 Task: In the  document scenario.epub Use the feature 'and check spelling and grammer' Change font style of header to '23' Select the body of letter and change paragraph spacing to  Double
Action: Mouse pressed left at (251, 432)
Screenshot: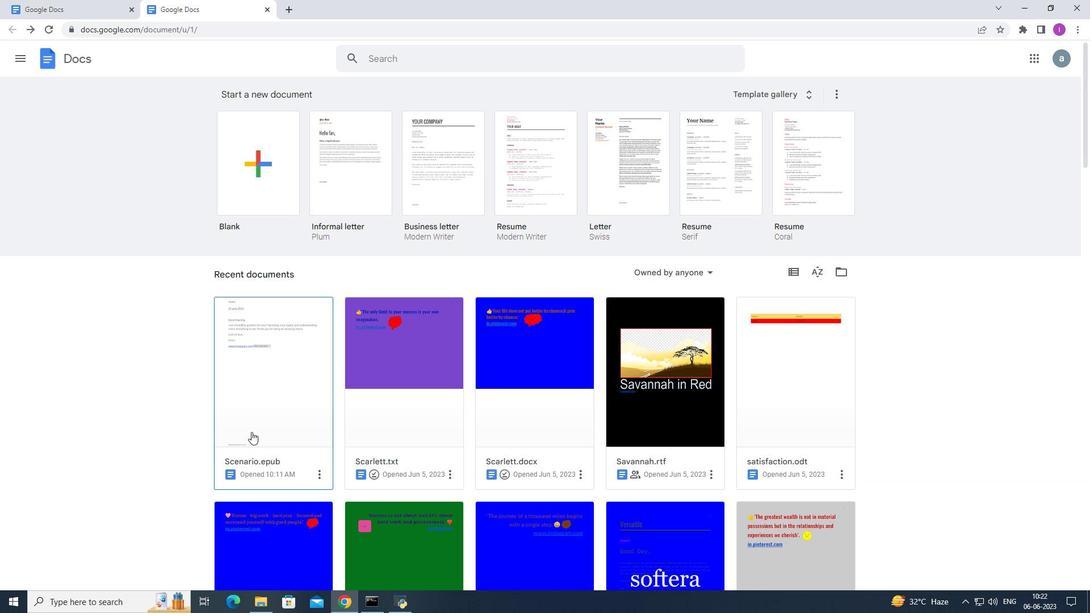 
Action: Mouse moved to (173, 68)
Screenshot: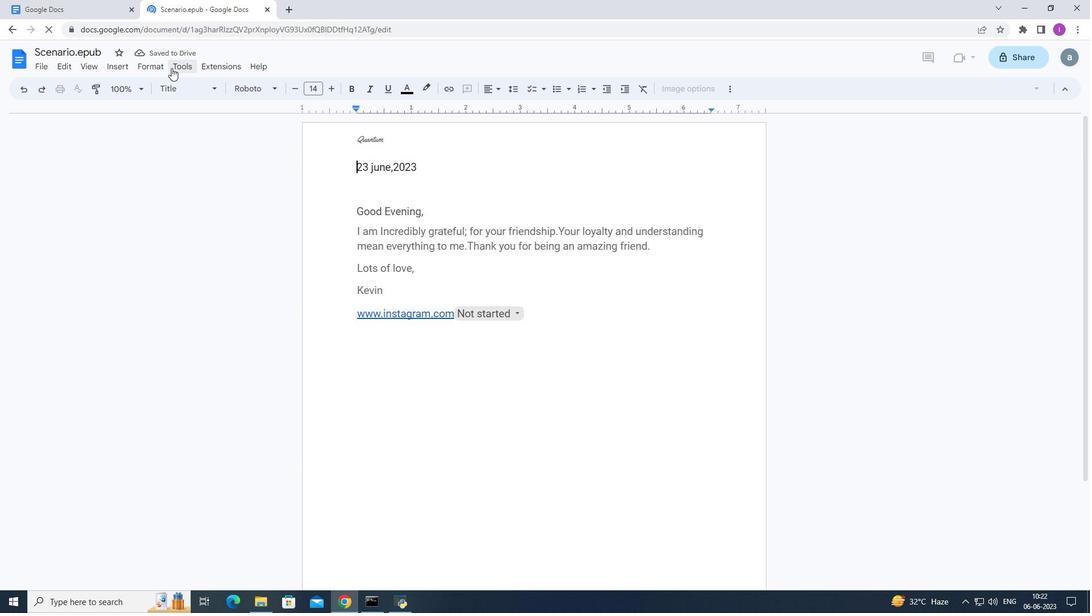 
Action: Mouse pressed left at (173, 68)
Screenshot: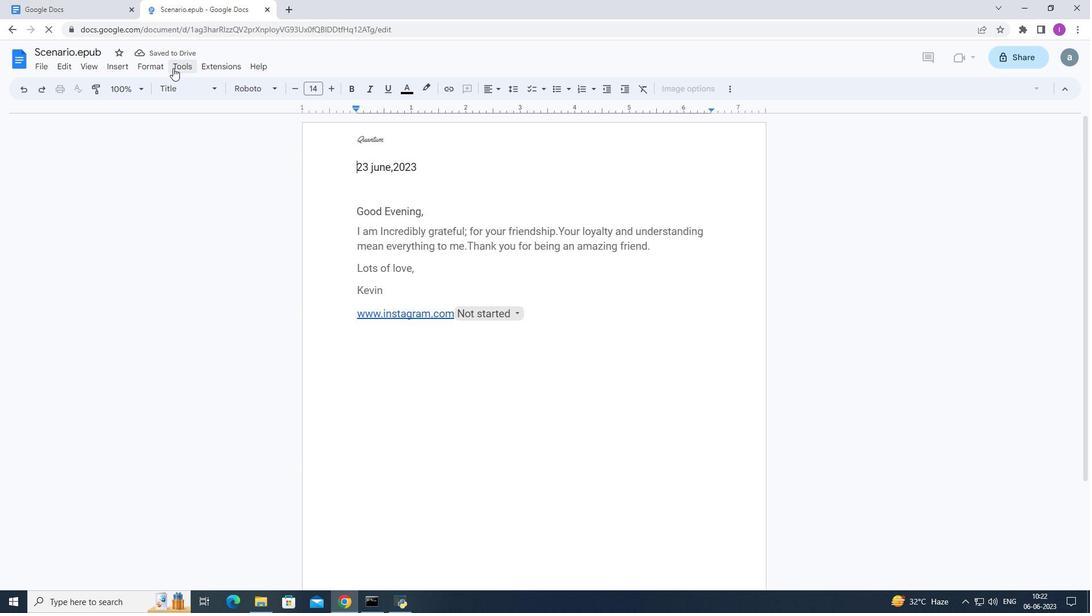 
Action: Mouse moved to (213, 81)
Screenshot: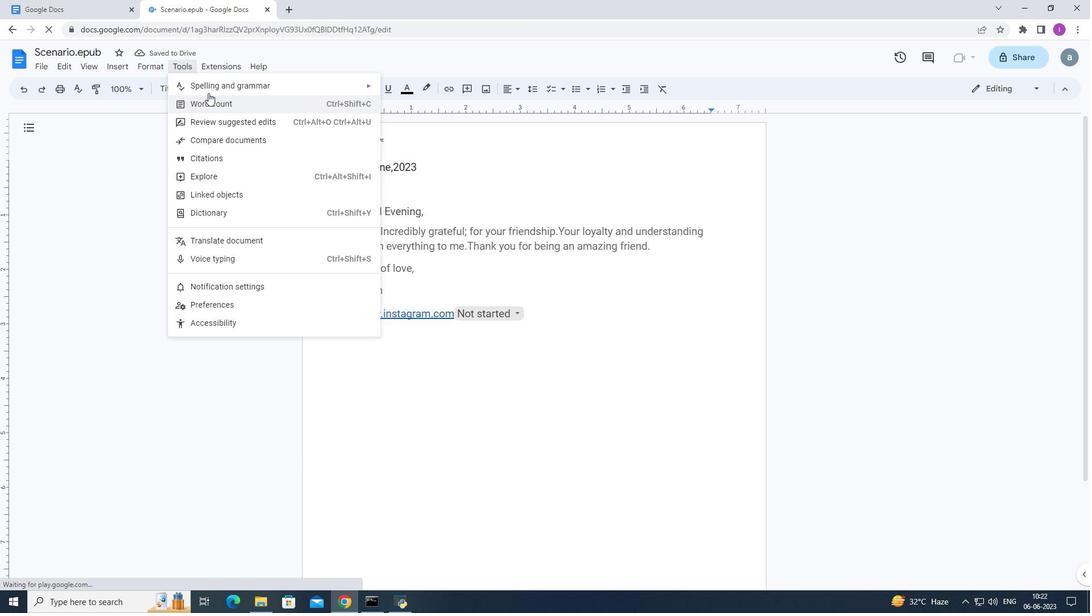 
Action: Mouse pressed left at (213, 81)
Screenshot: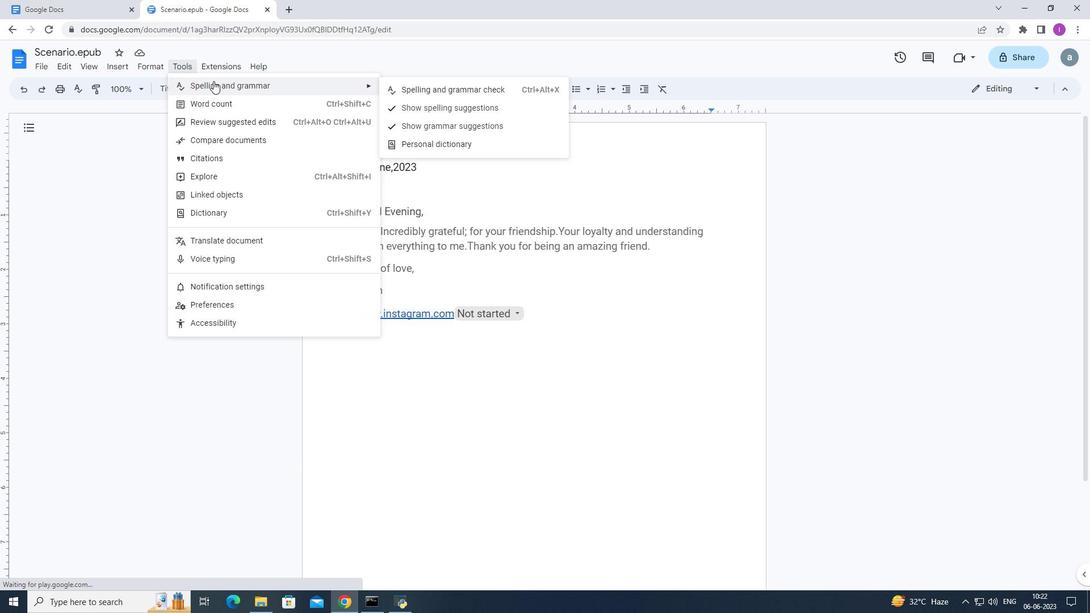 
Action: Mouse moved to (465, 92)
Screenshot: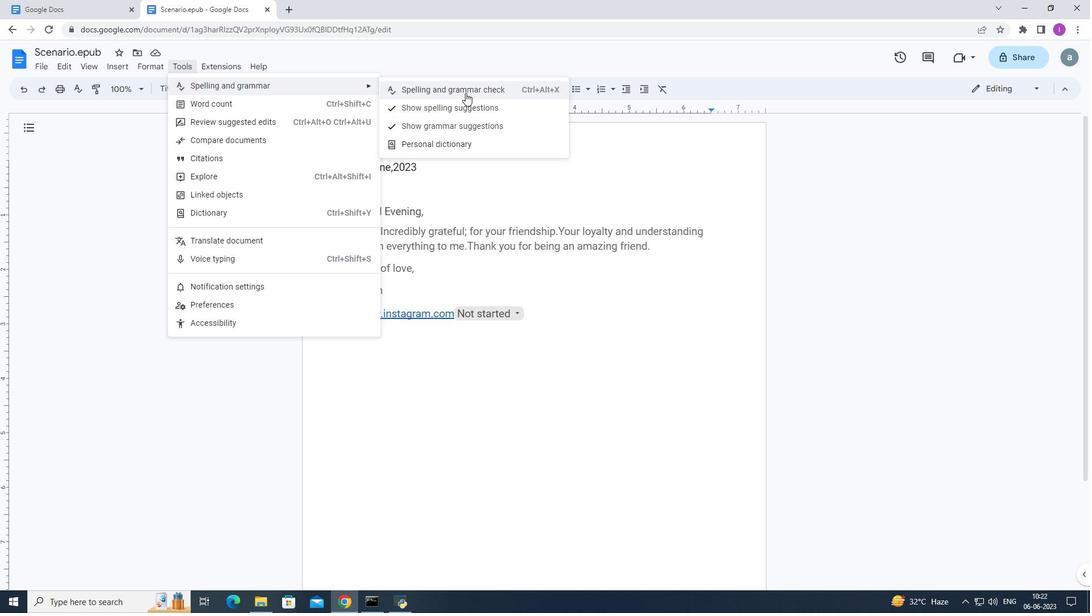 
Action: Mouse pressed left at (465, 92)
Screenshot: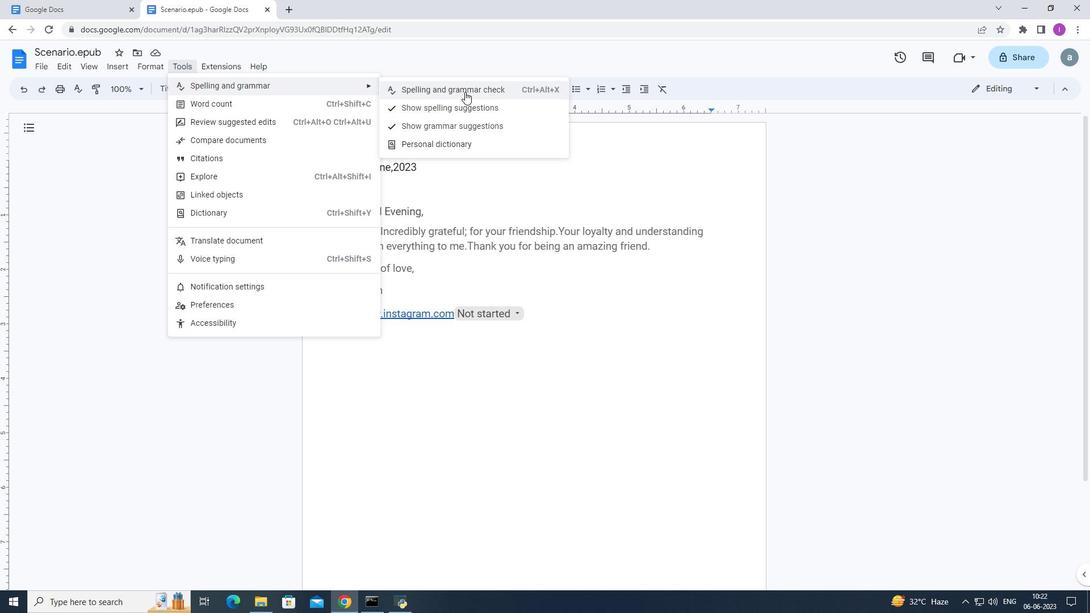 
Action: Mouse moved to (440, 208)
Screenshot: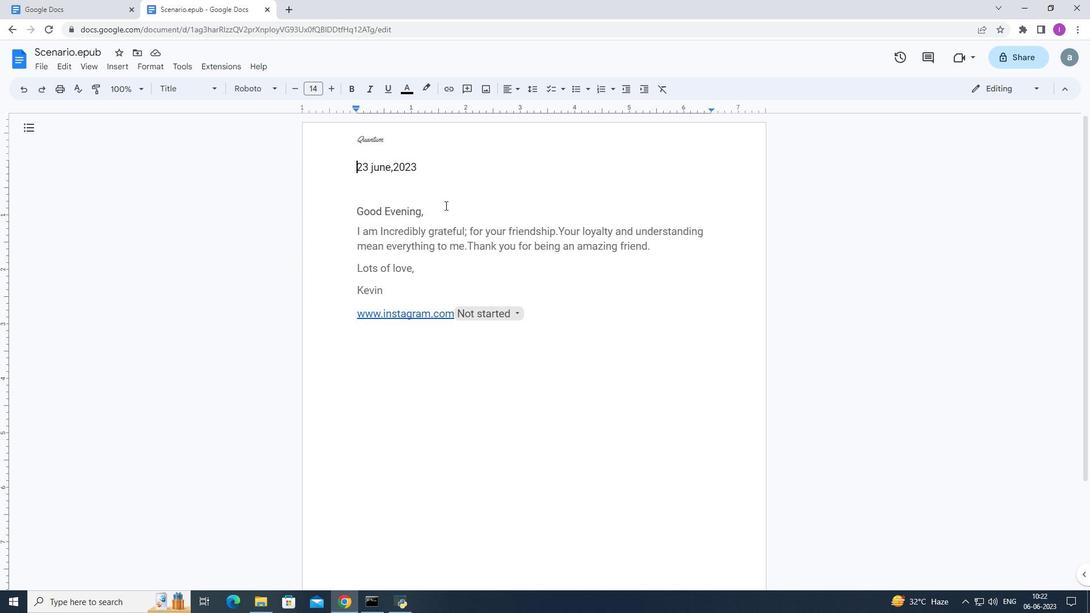 
Action: Mouse pressed left at (440, 208)
Screenshot: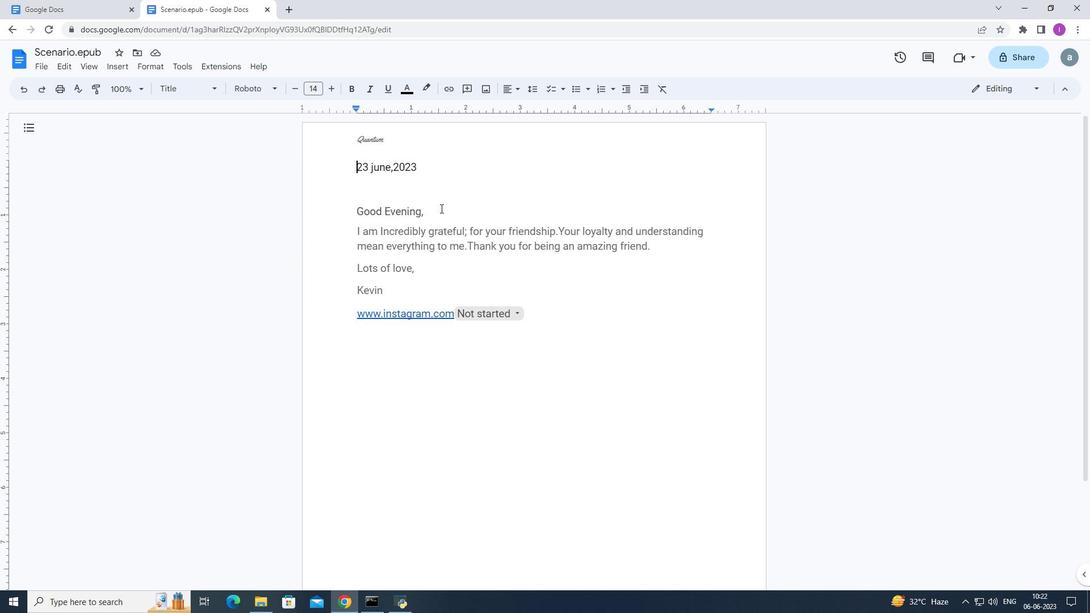 
Action: Mouse moved to (320, 89)
Screenshot: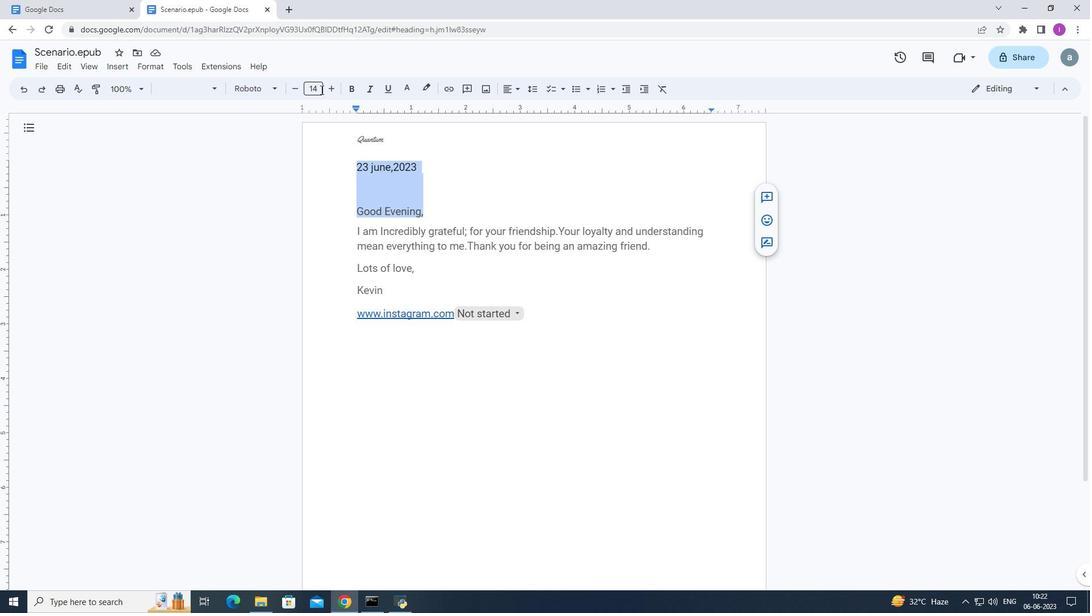 
Action: Mouse pressed left at (320, 89)
Screenshot: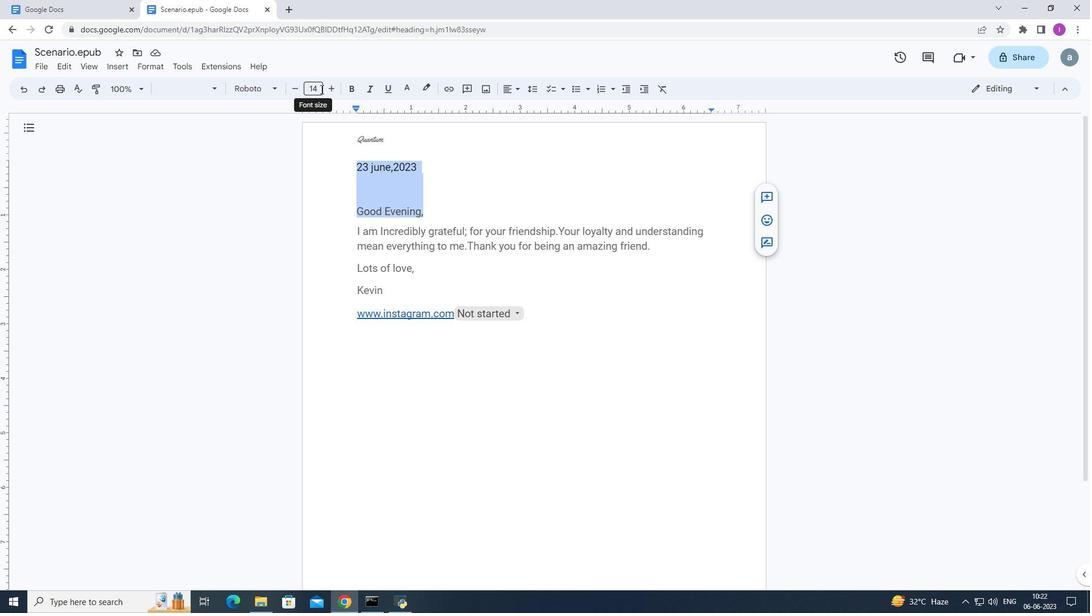 
Action: Mouse moved to (308, 151)
Screenshot: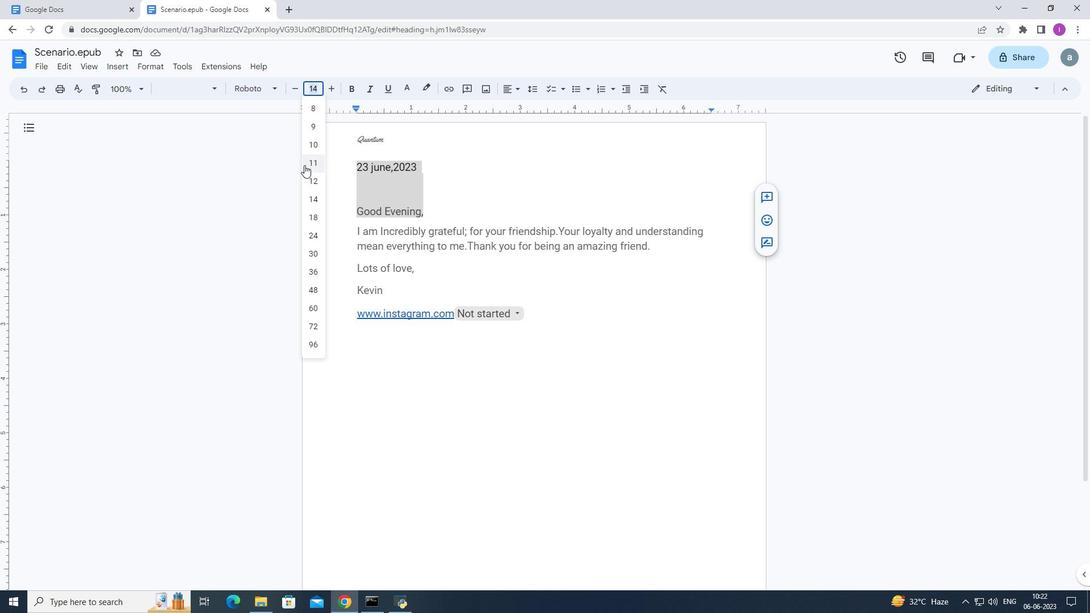 
Action: Key pressed 23<Key.enter>
Screenshot: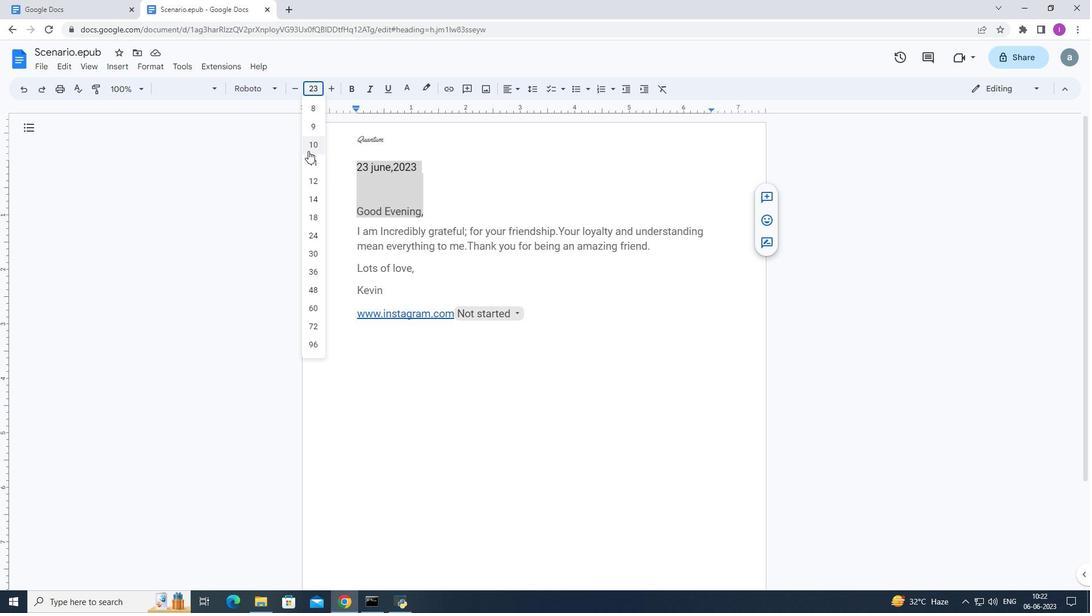 
Action: Mouse moved to (391, 444)
Screenshot: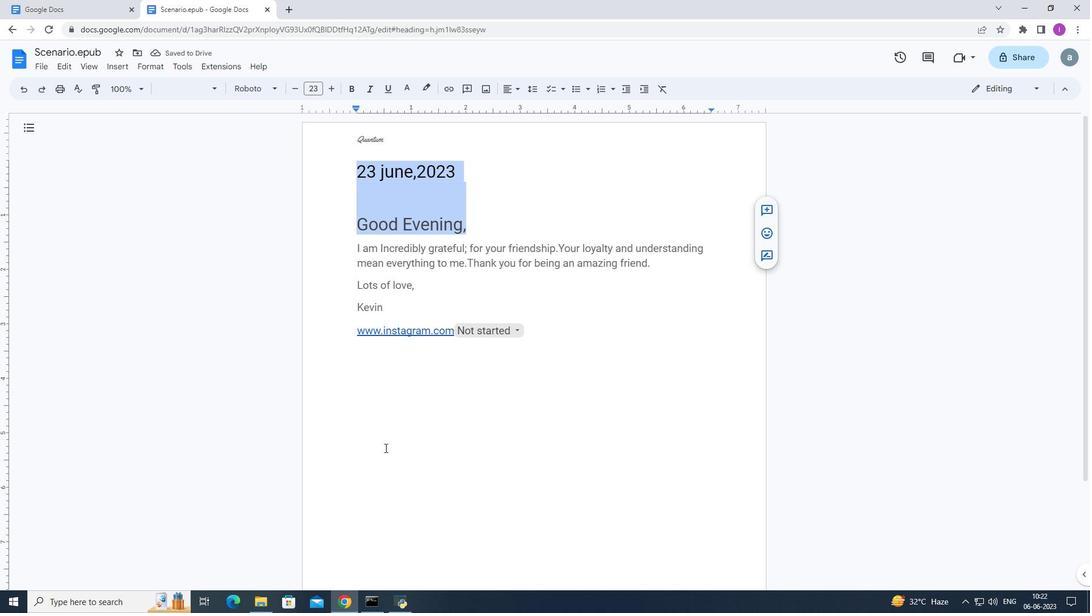 
Action: Mouse pressed left at (391, 444)
Screenshot: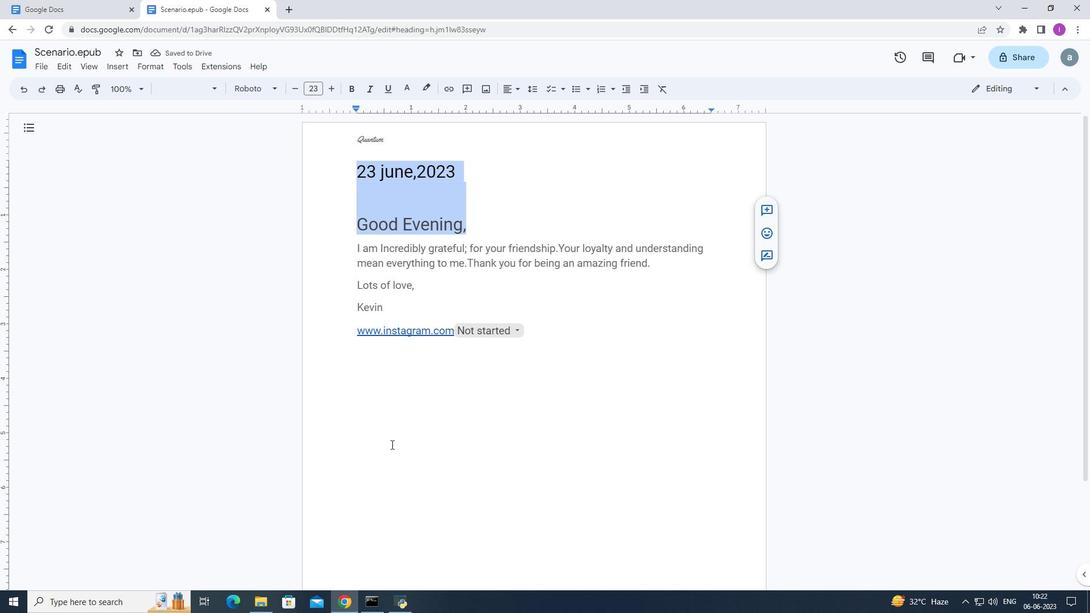 
Action: Mouse moved to (351, 249)
Screenshot: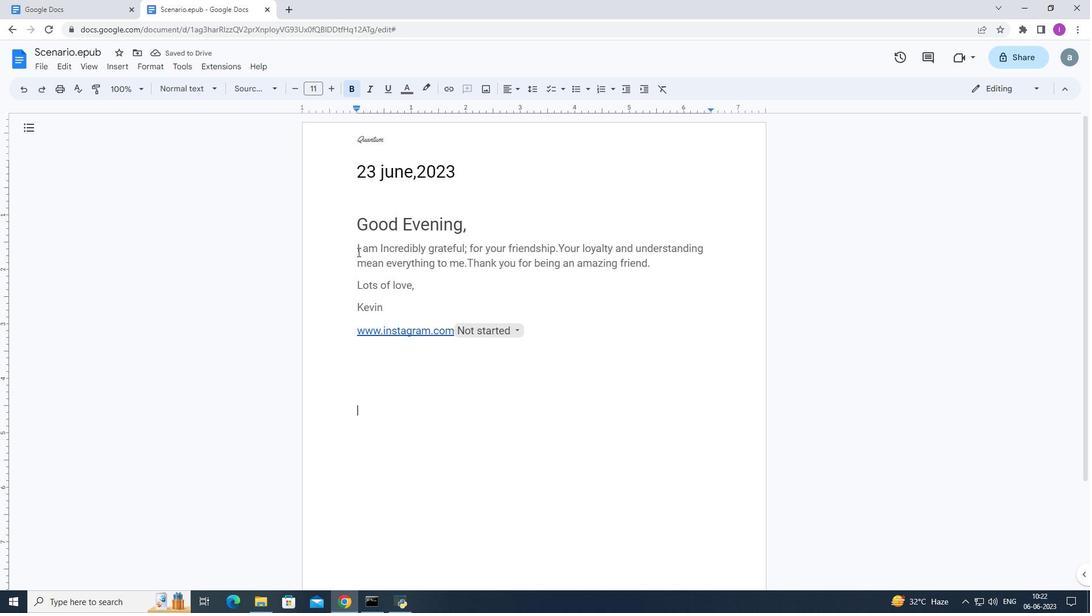 
Action: Mouse pressed left at (351, 249)
Screenshot: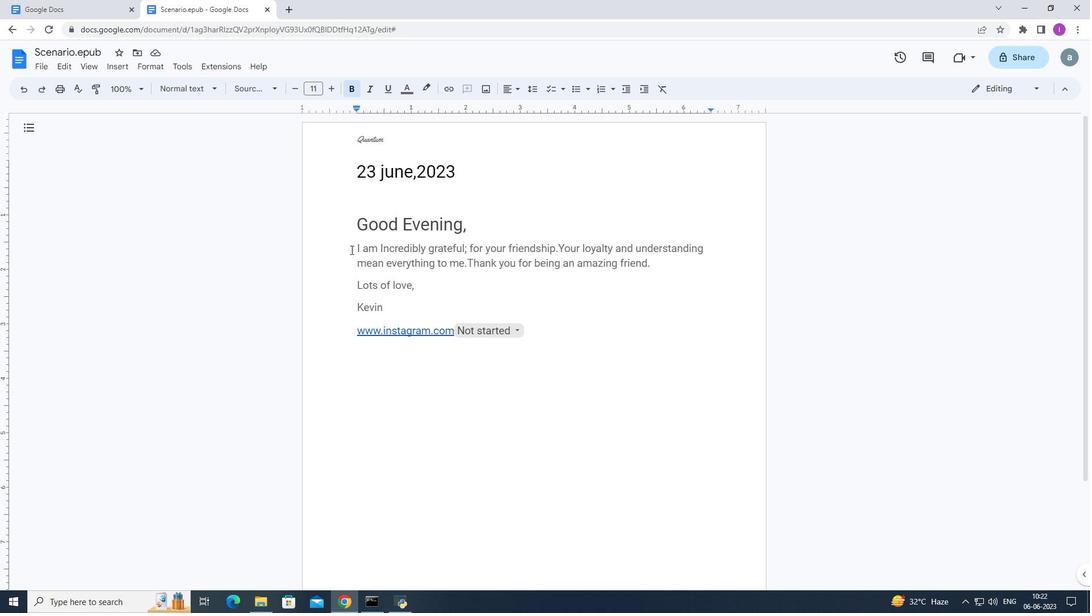 
Action: Mouse moved to (525, 93)
Screenshot: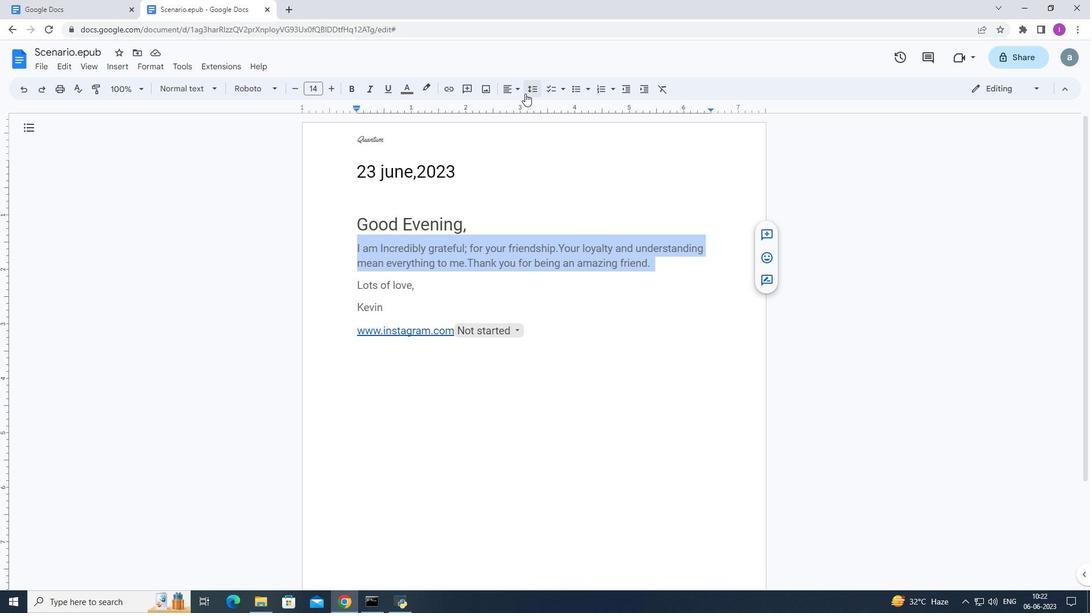 
Action: Mouse pressed left at (525, 93)
Screenshot: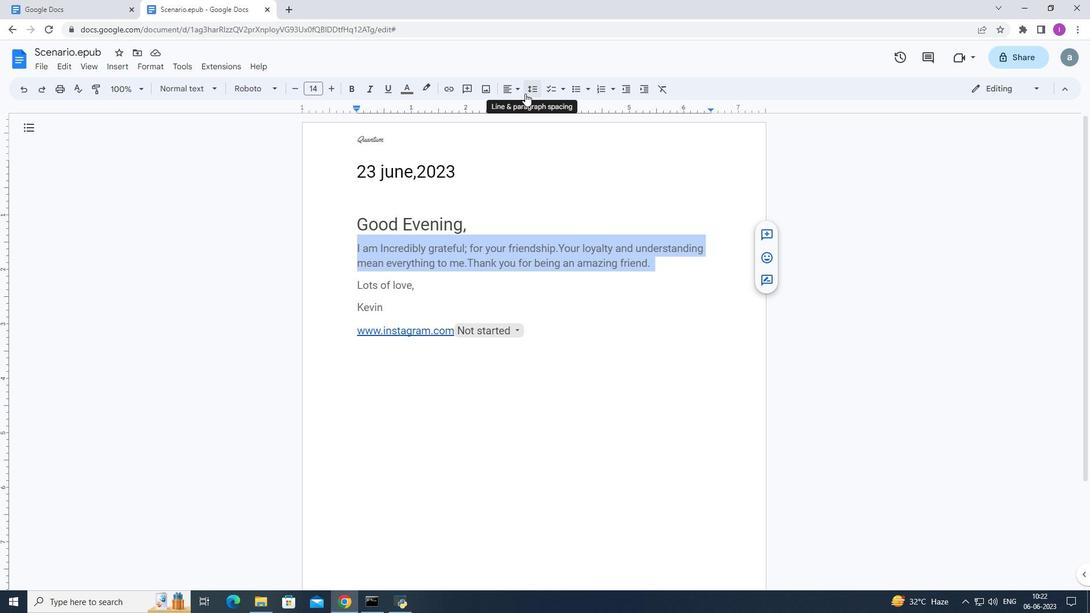 
Action: Mouse moved to (559, 160)
Screenshot: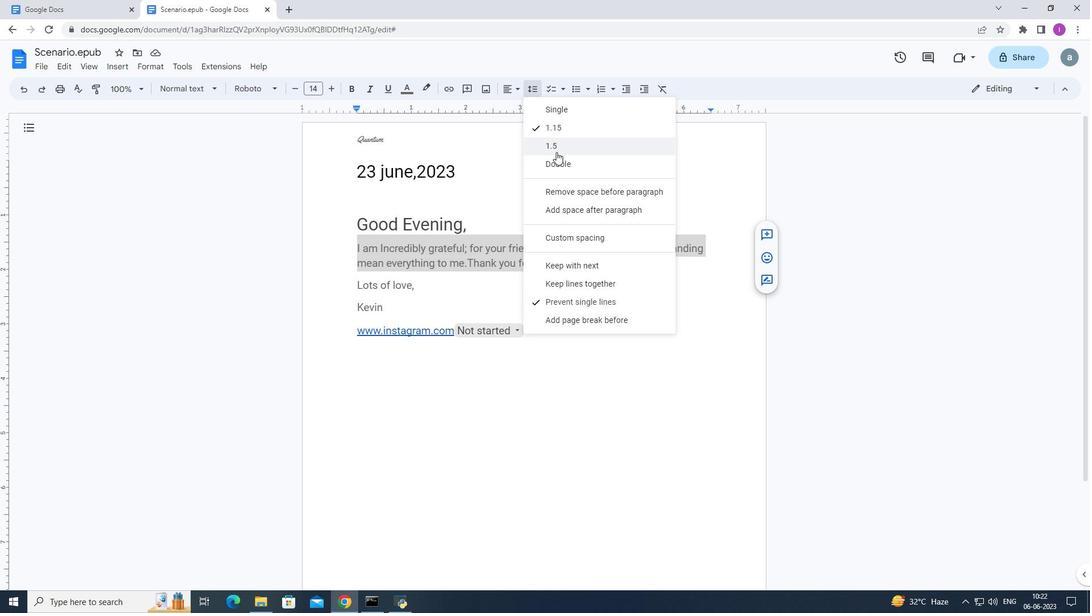
Action: Mouse pressed left at (559, 160)
Screenshot: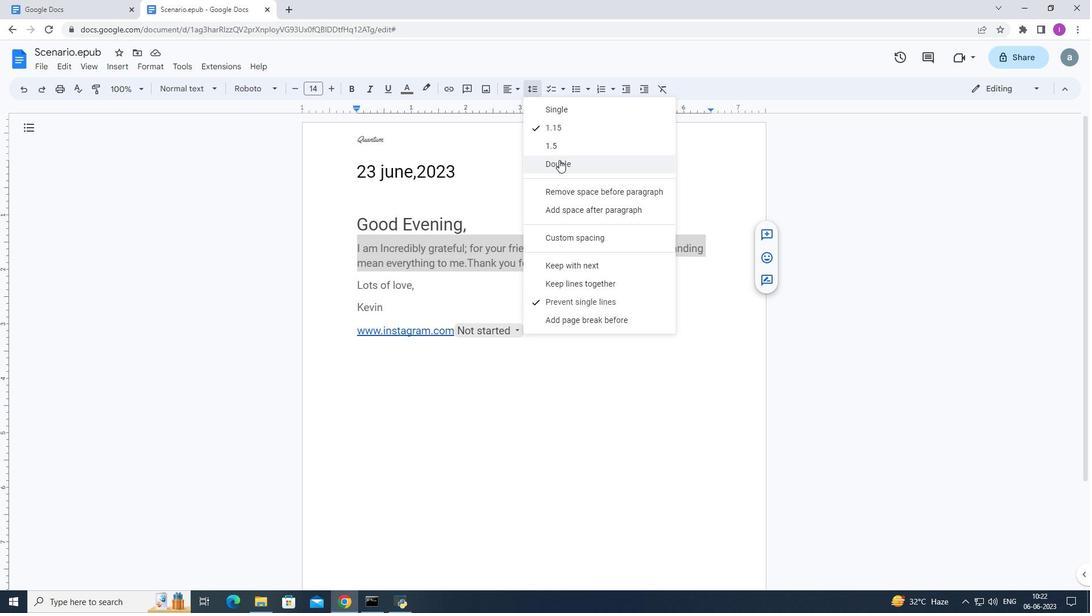 
Action: Mouse moved to (334, 400)
Screenshot: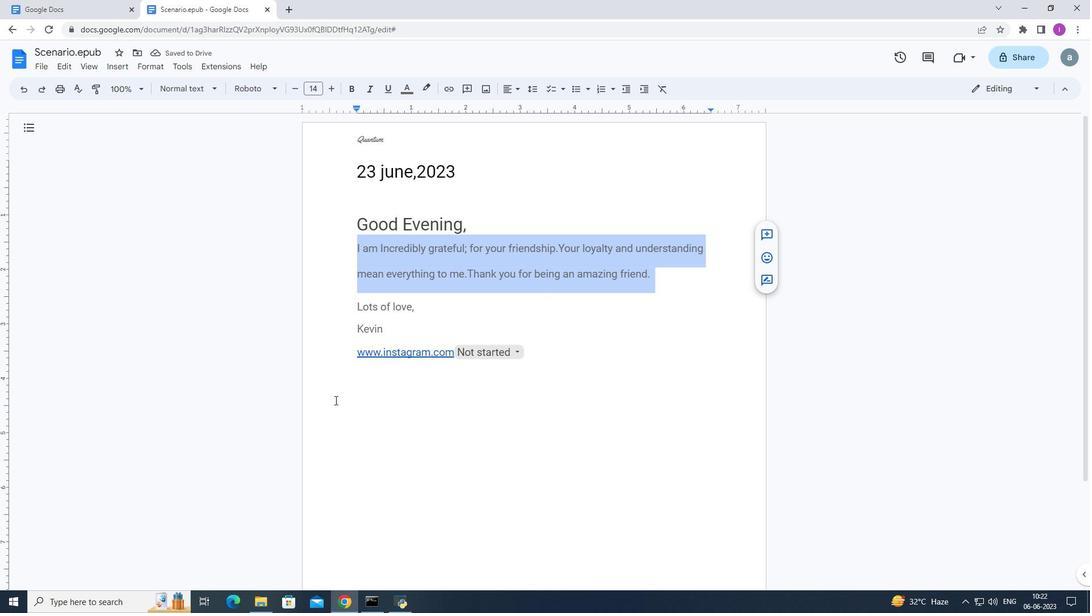 
